Task: Assign in the project XpertTech the issue 'Develop a new tool for automated testing of web services and APIs' to the sprint 'Supernova'.
Action: Mouse moved to (1356, 646)
Screenshot: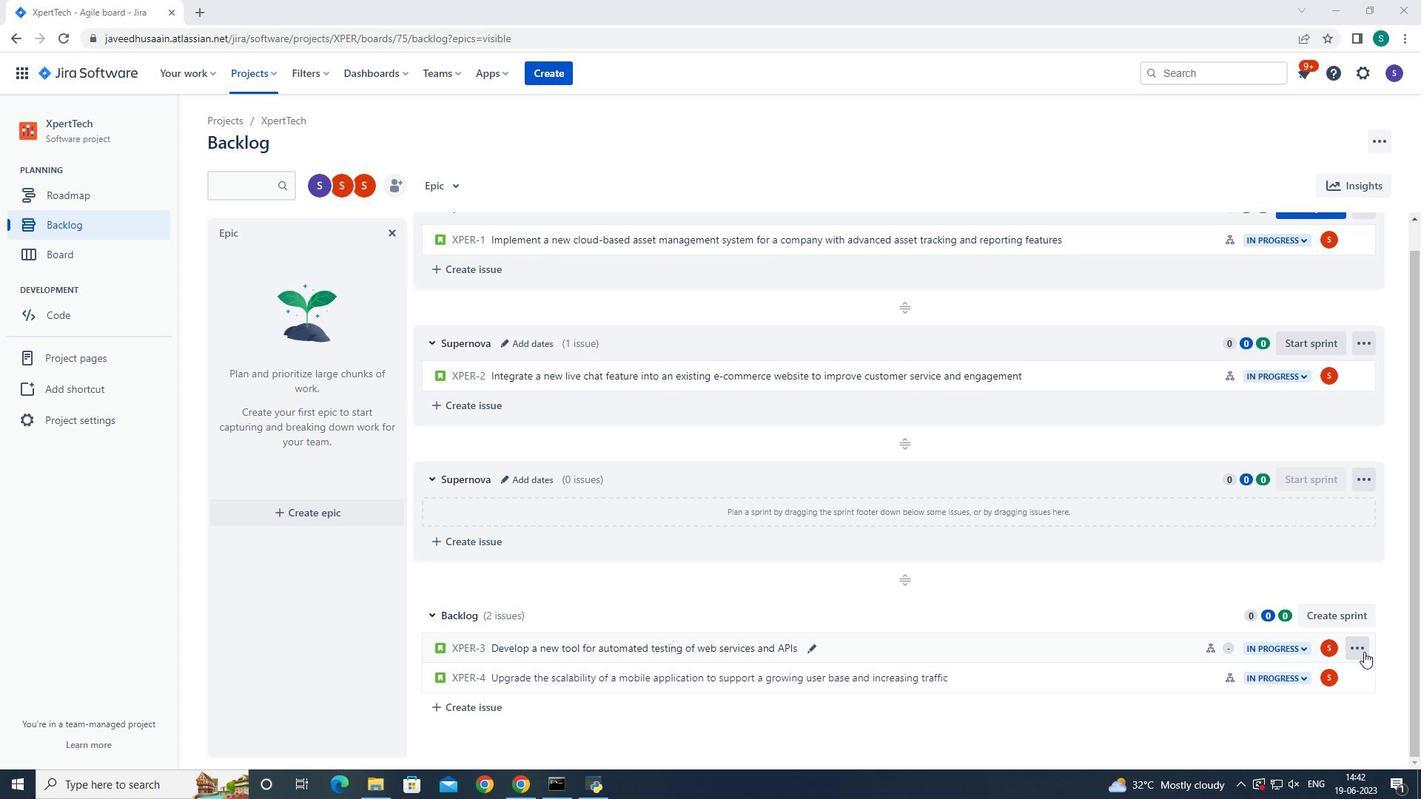 
Action: Mouse pressed left at (1356, 646)
Screenshot: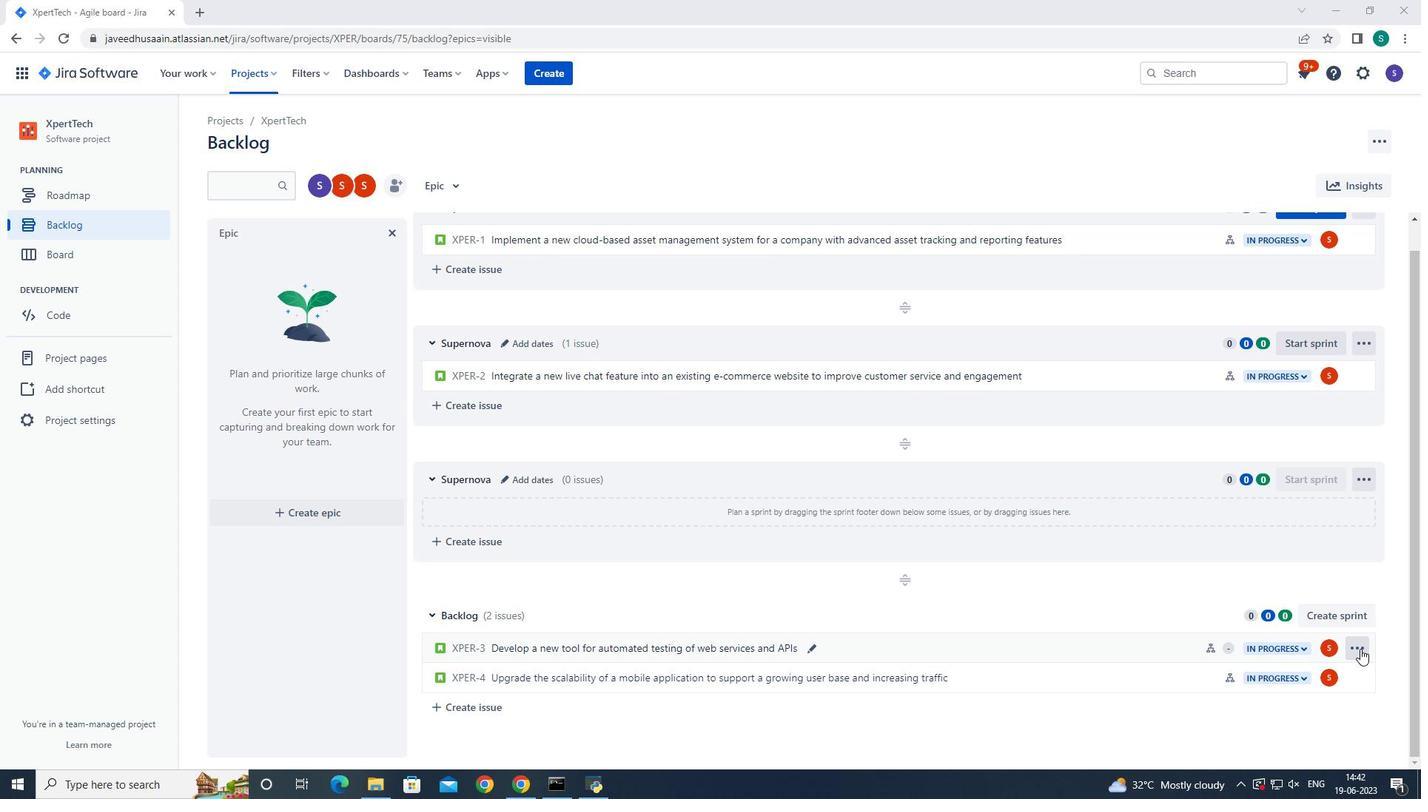 
Action: Mouse moved to (1306, 566)
Screenshot: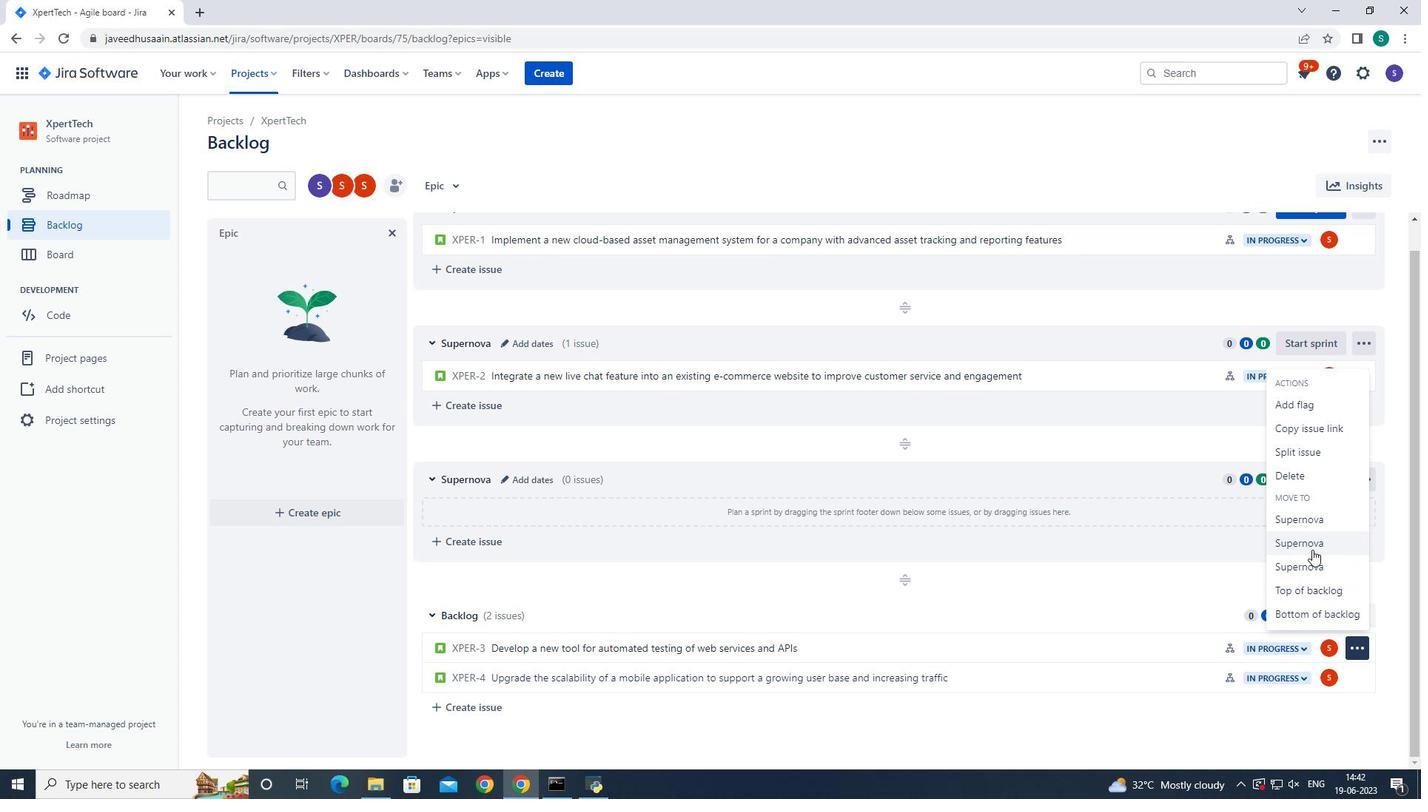 
Action: Mouse pressed left at (1306, 566)
Screenshot: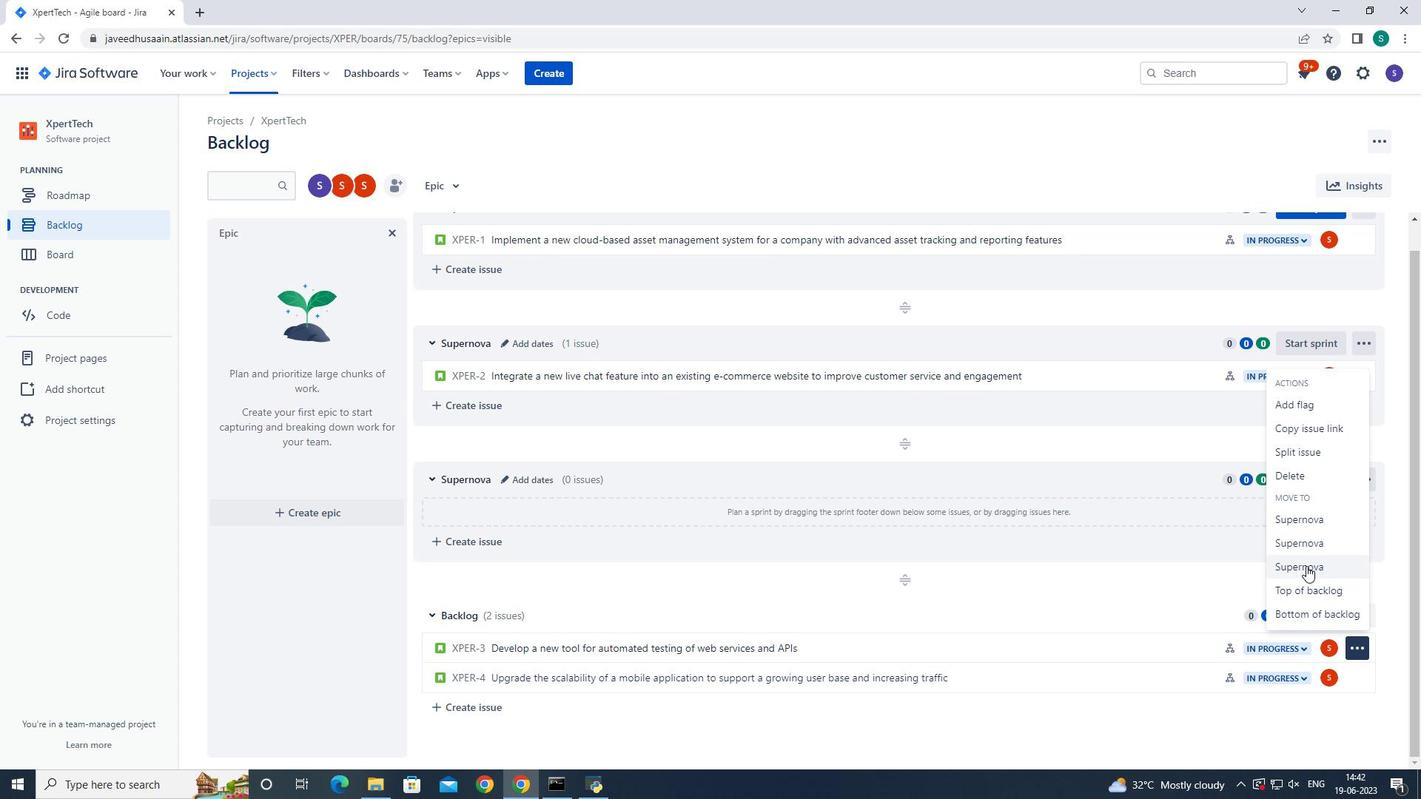 
Action: Mouse moved to (621, 659)
Screenshot: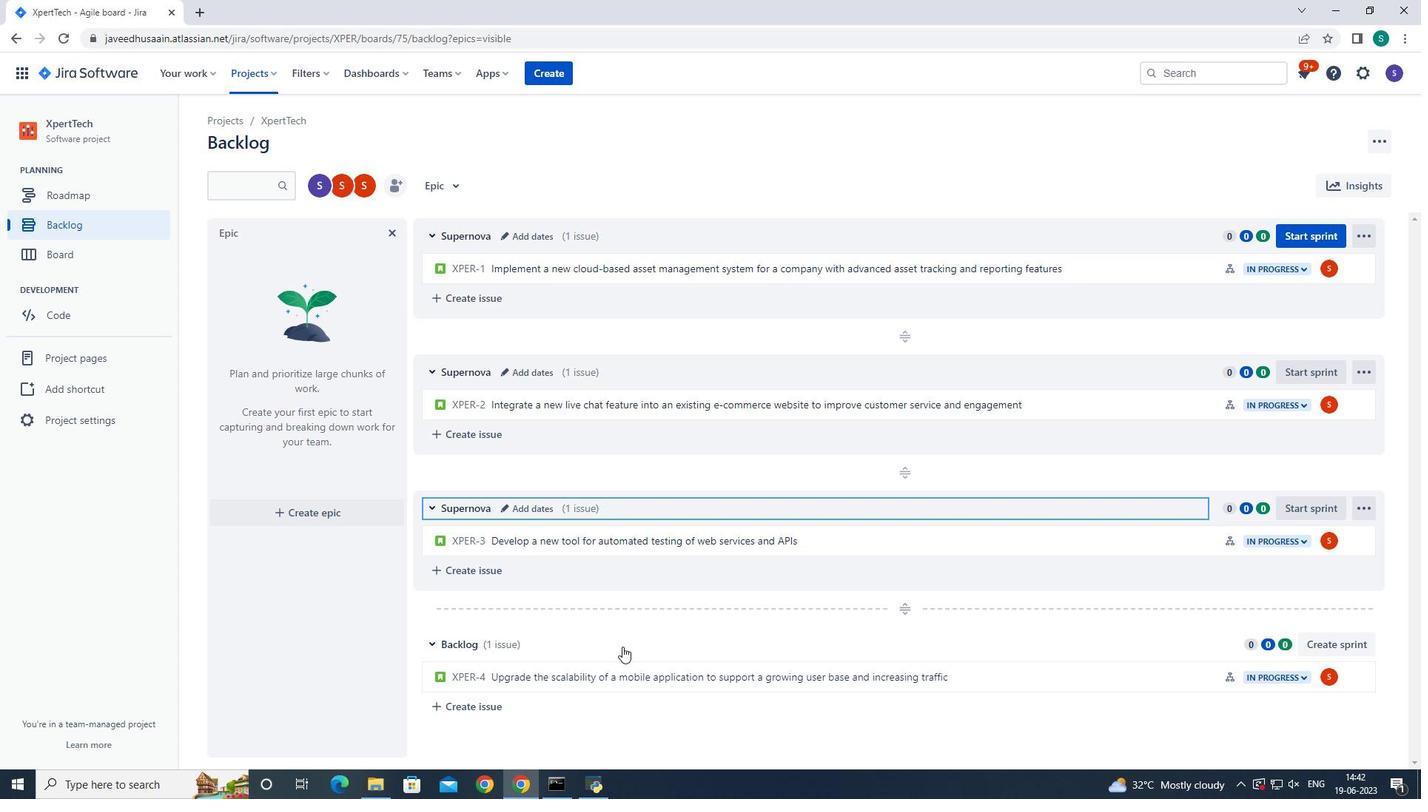 
